 Task: Sort the products in the category "Facial Care & Cosmetics" by best match.
Action: Mouse pressed left at (320, 139)
Screenshot: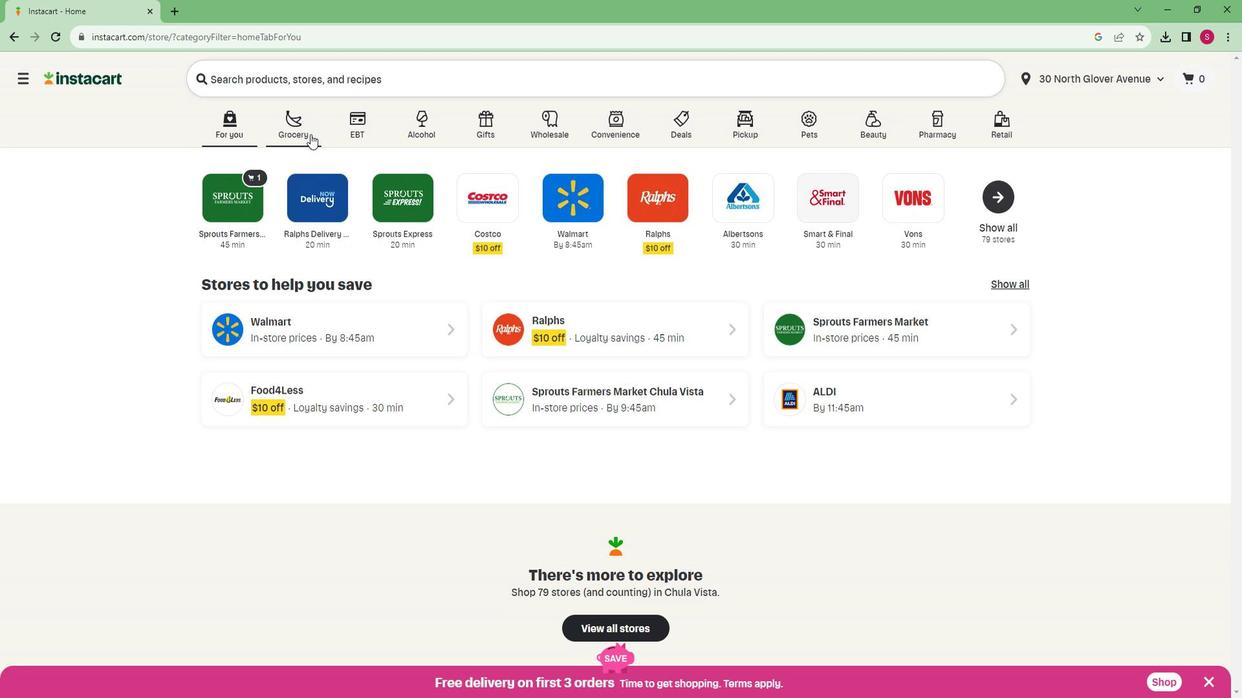 
Action: Mouse moved to (286, 363)
Screenshot: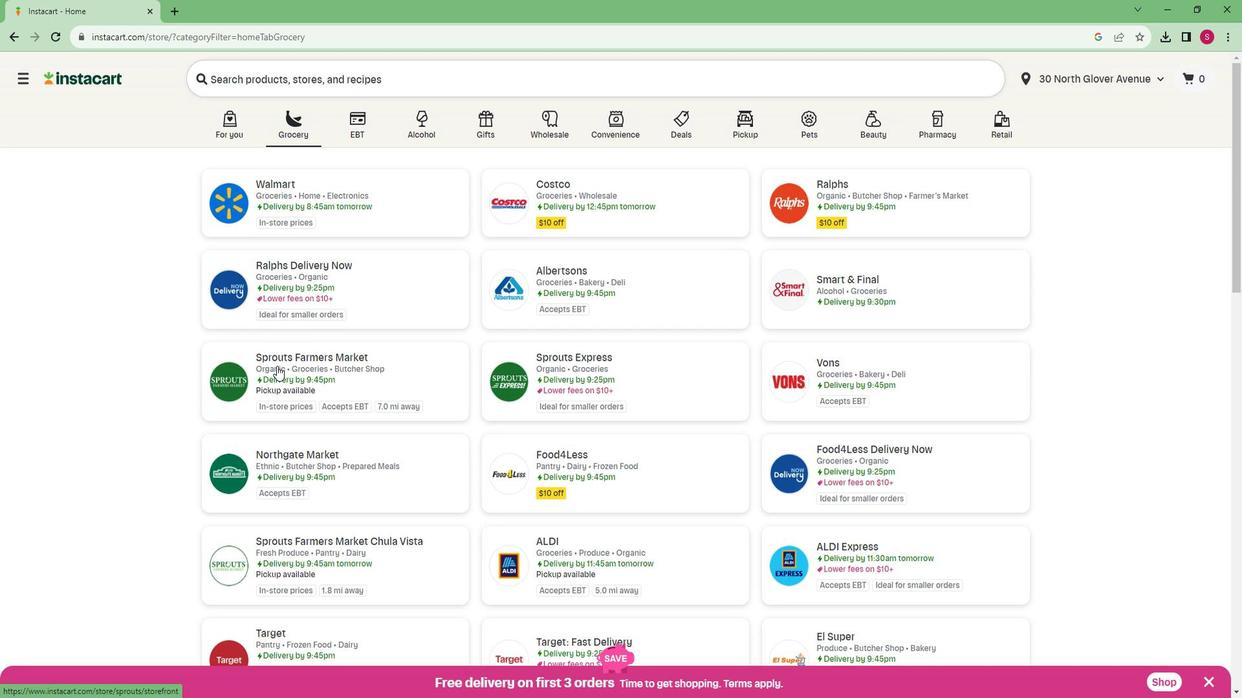 
Action: Mouse pressed left at (286, 363)
Screenshot: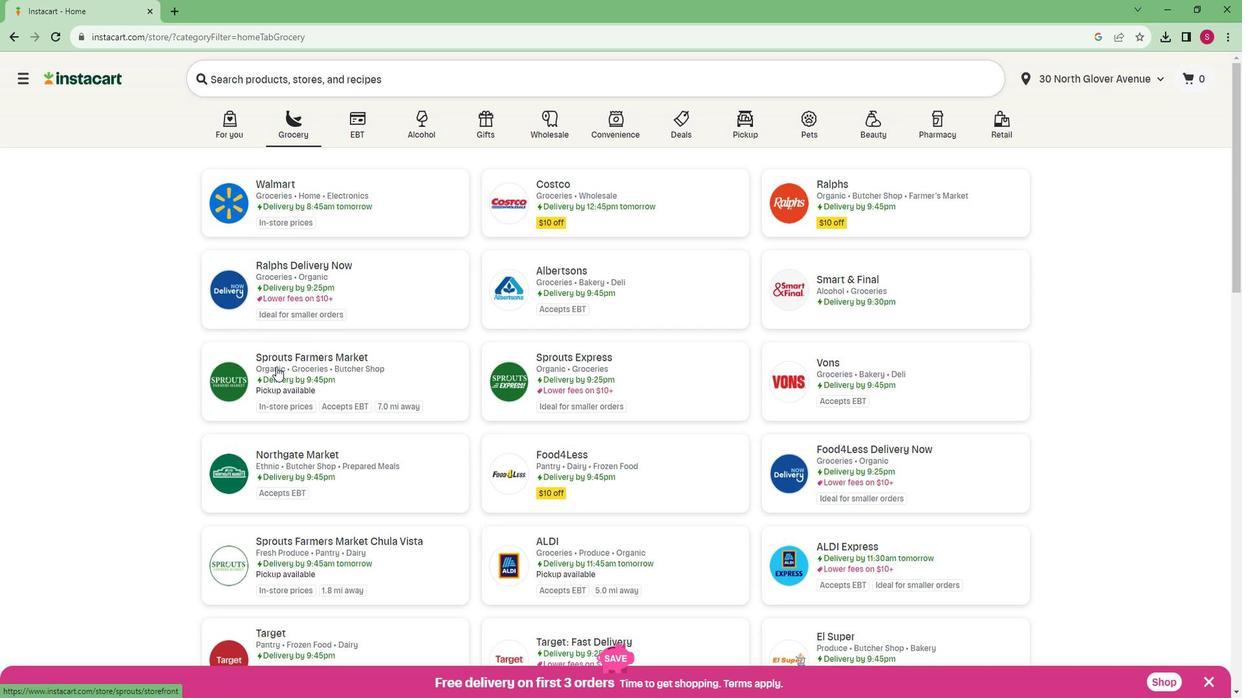 
Action: Mouse moved to (75, 455)
Screenshot: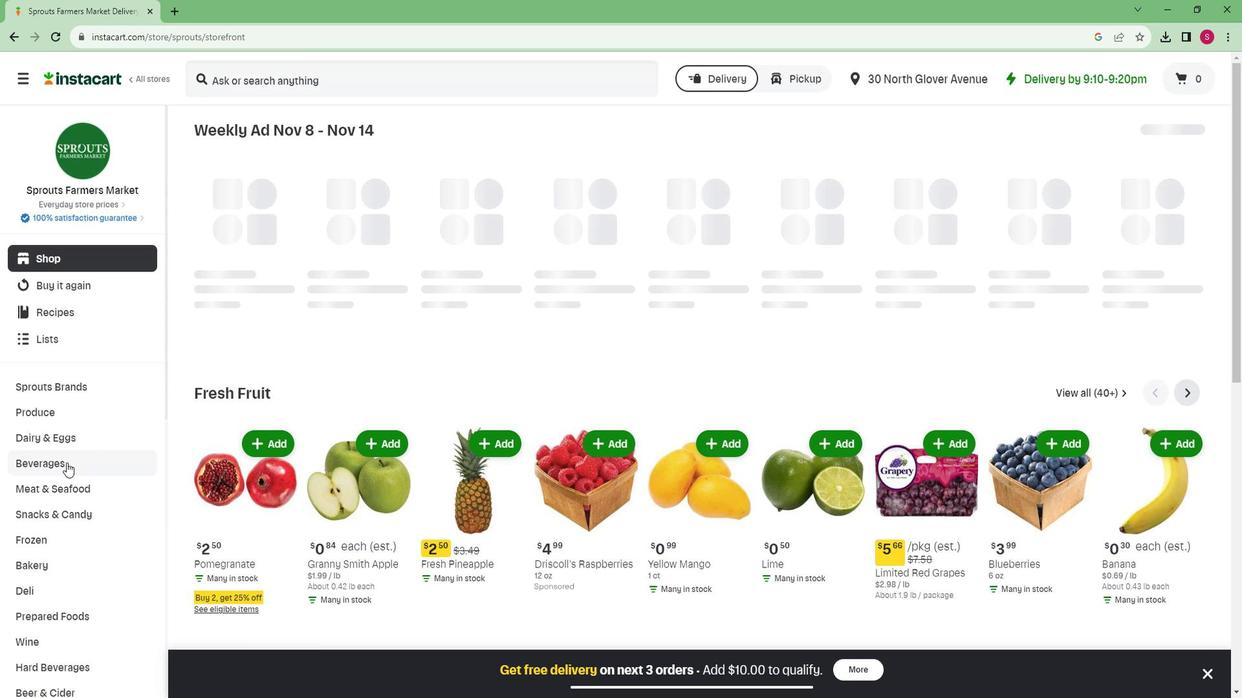 
Action: Mouse scrolled (75, 454) with delta (0, 0)
Screenshot: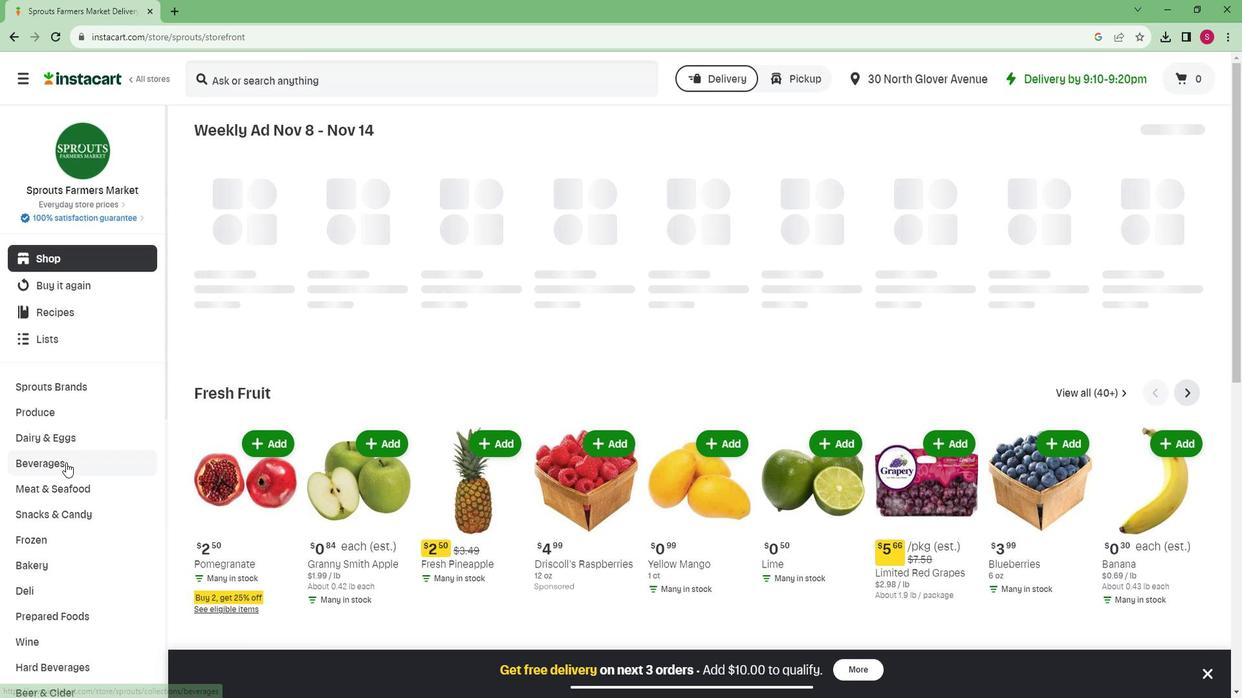 
Action: Mouse scrolled (75, 454) with delta (0, 0)
Screenshot: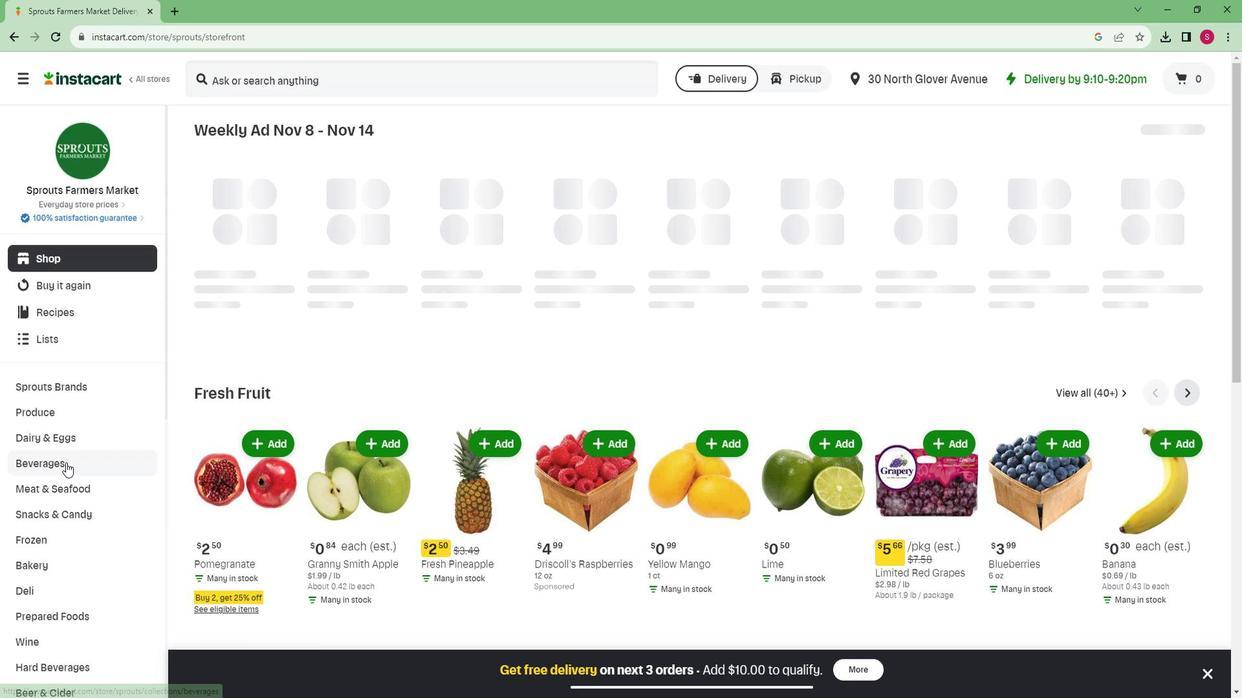 
Action: Mouse scrolled (75, 454) with delta (0, 0)
Screenshot: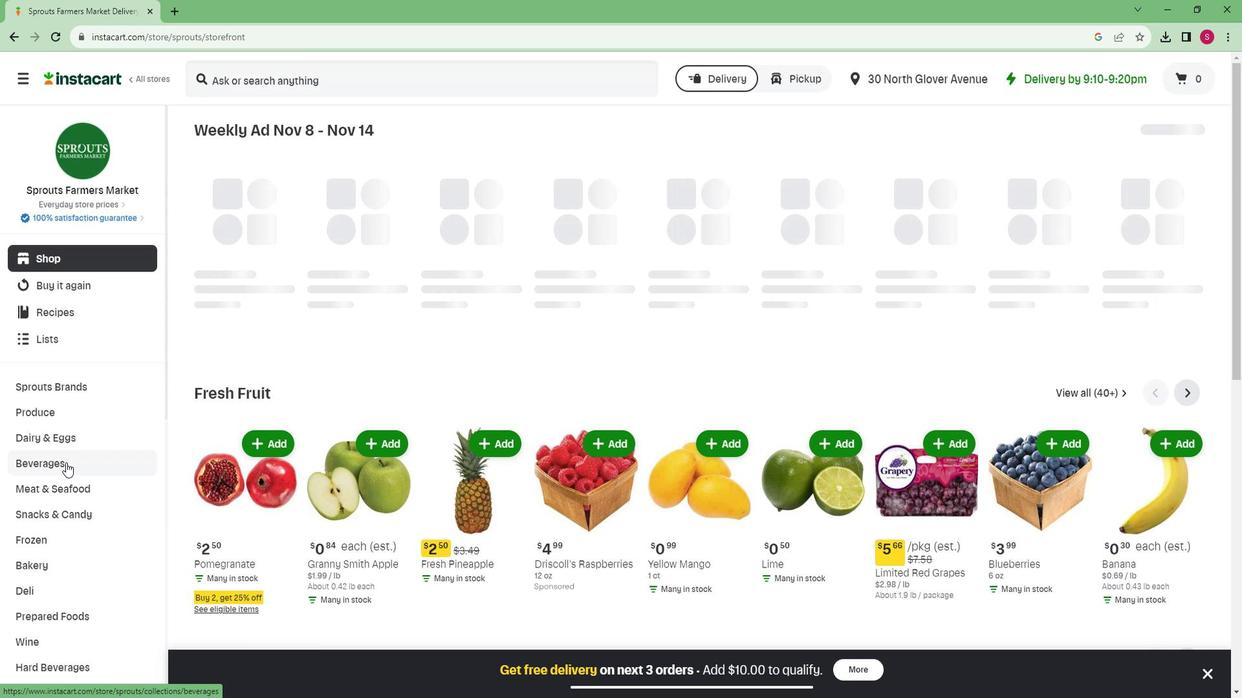 
Action: Mouse scrolled (75, 454) with delta (0, 0)
Screenshot: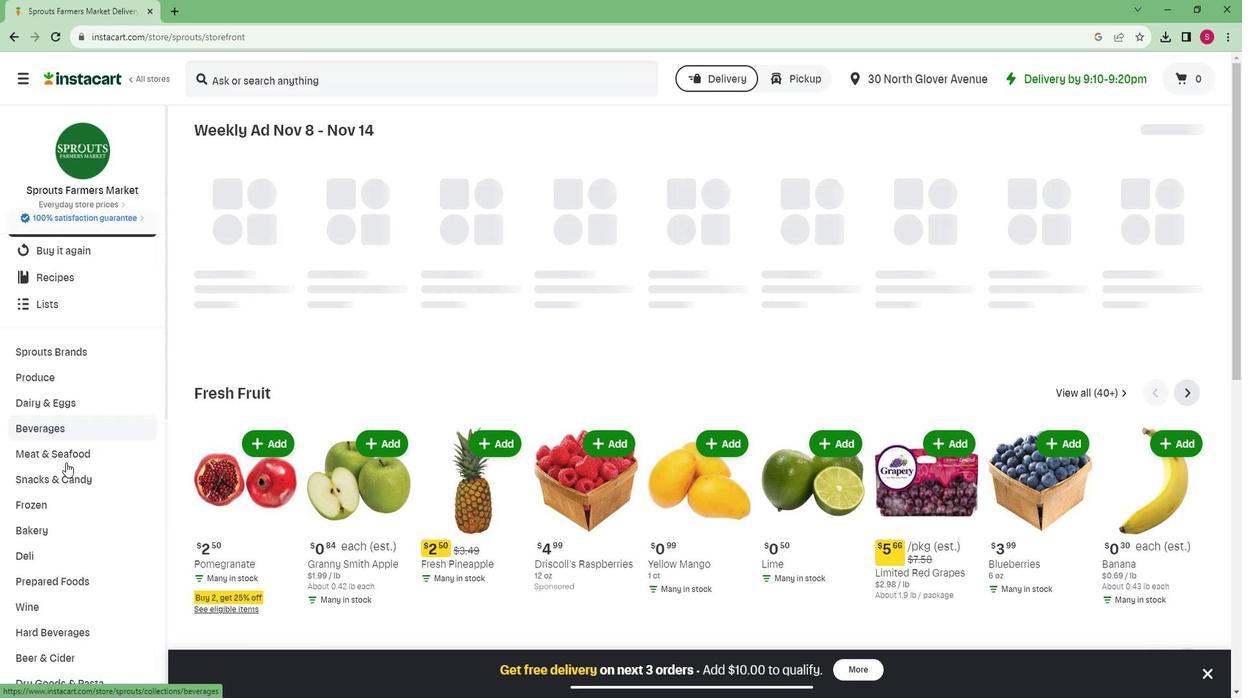 
Action: Mouse scrolled (75, 454) with delta (0, 0)
Screenshot: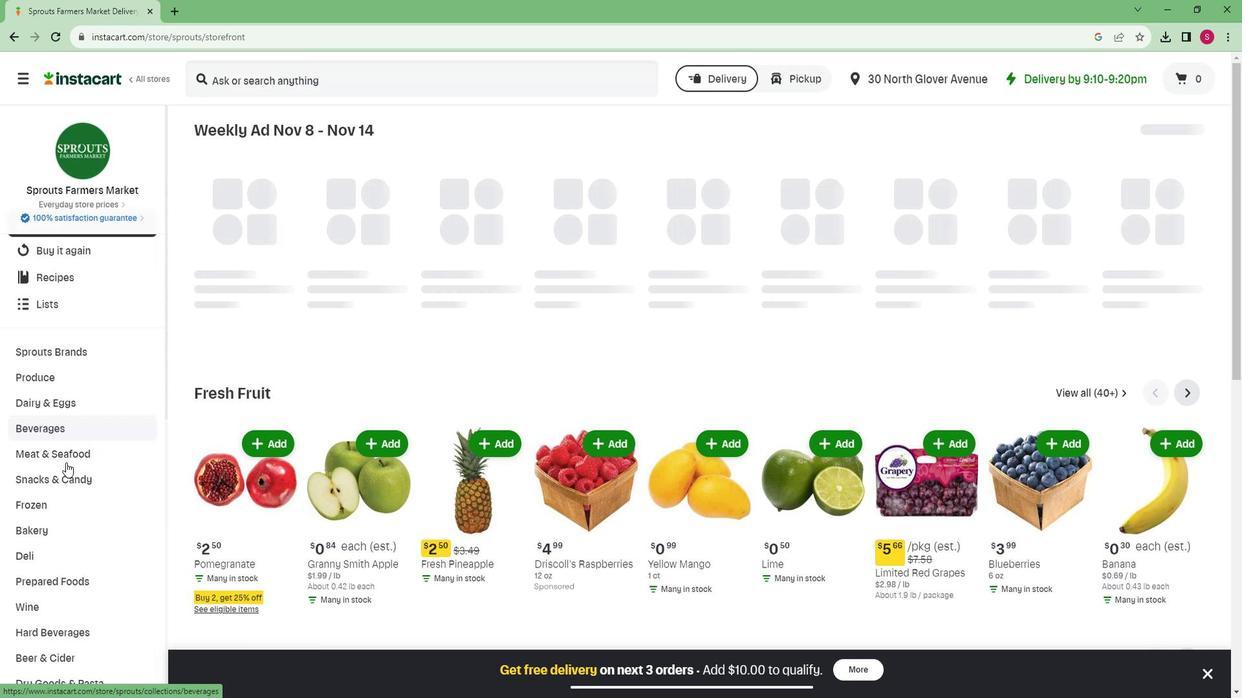 
Action: Mouse scrolled (75, 454) with delta (0, 0)
Screenshot: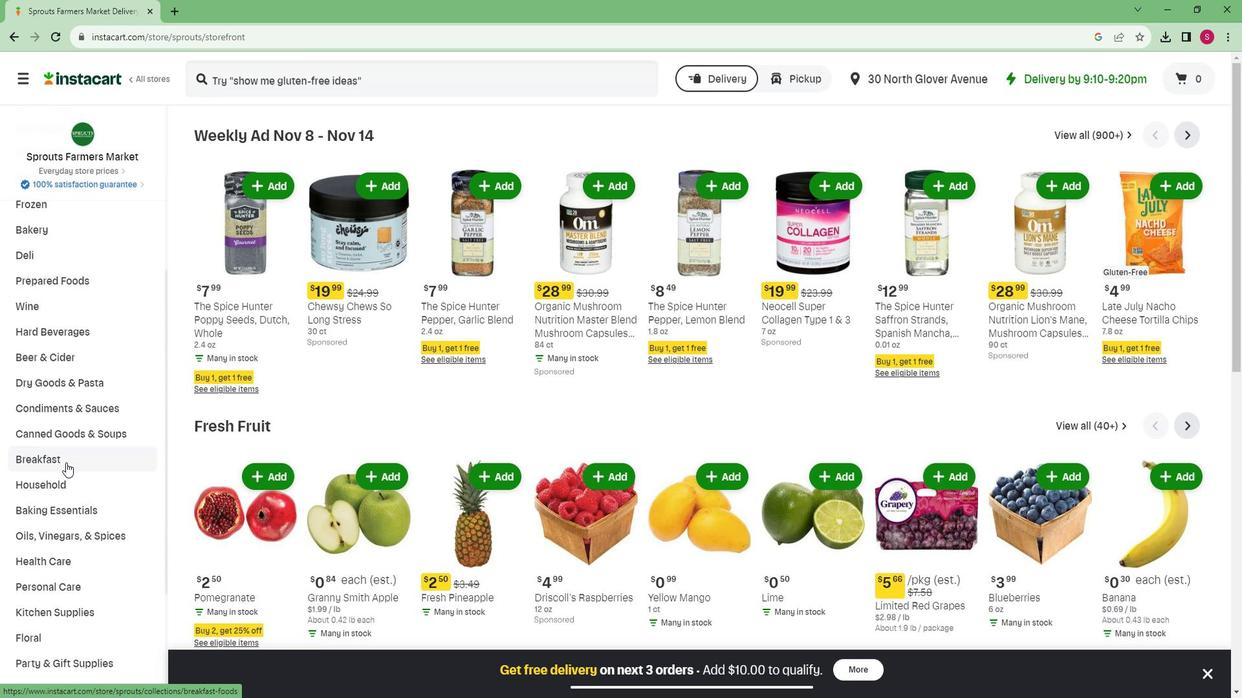 
Action: Mouse scrolled (75, 454) with delta (0, 0)
Screenshot: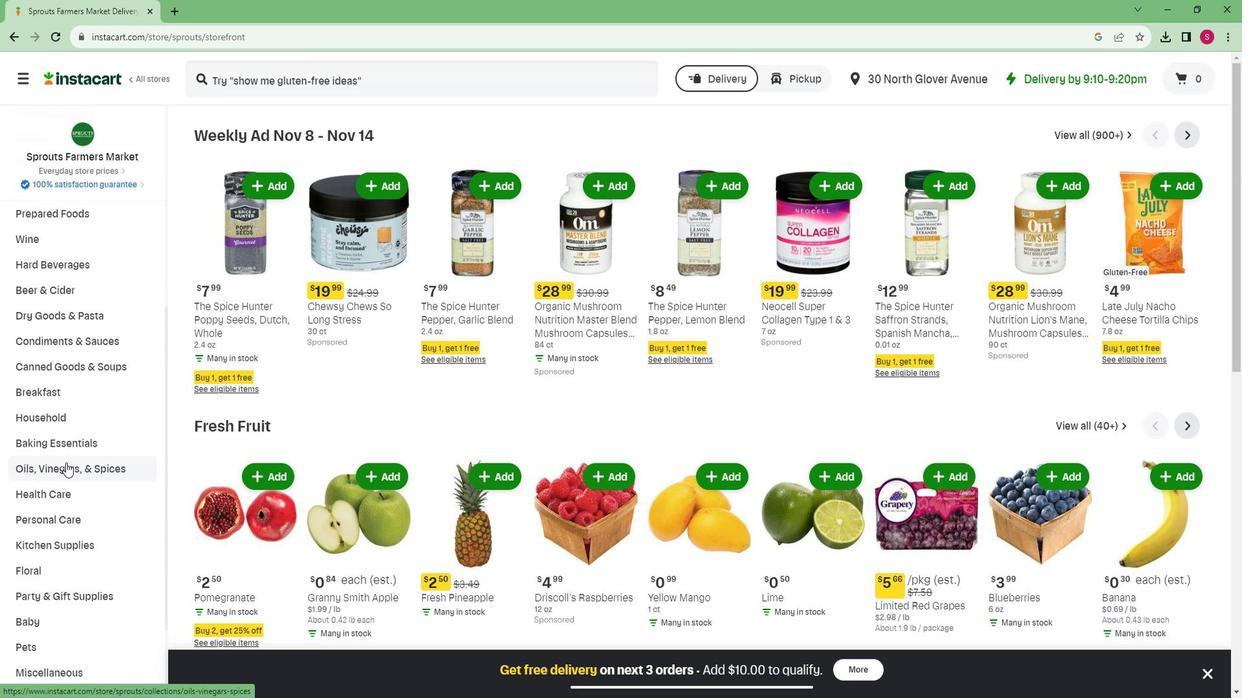 
Action: Mouse scrolled (75, 454) with delta (0, 0)
Screenshot: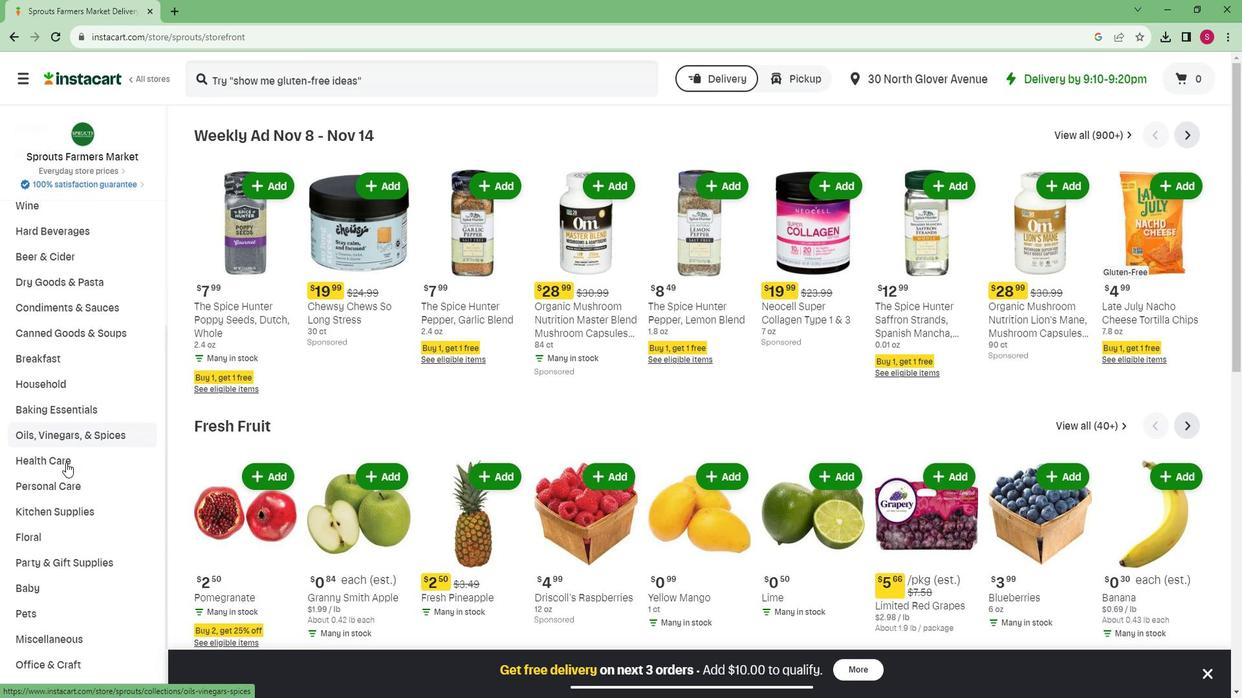 
Action: Mouse scrolled (75, 454) with delta (0, 0)
Screenshot: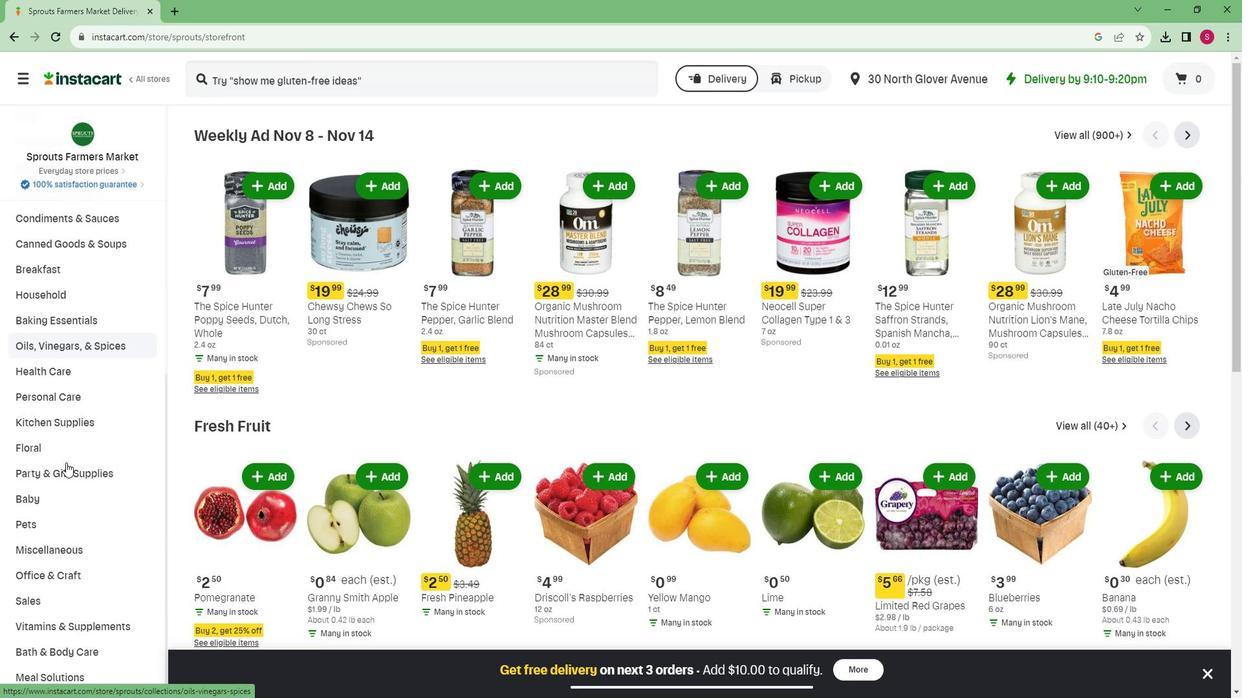 
Action: Mouse moved to (55, 631)
Screenshot: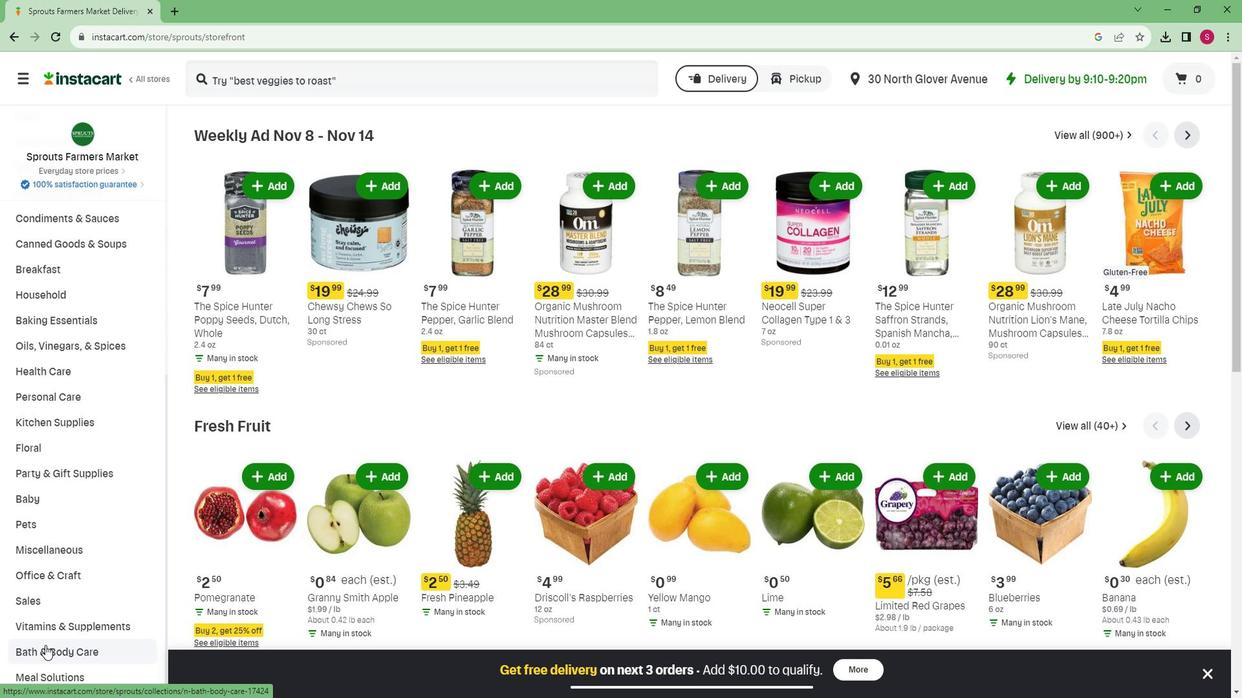 
Action: Mouse pressed left at (55, 631)
Screenshot: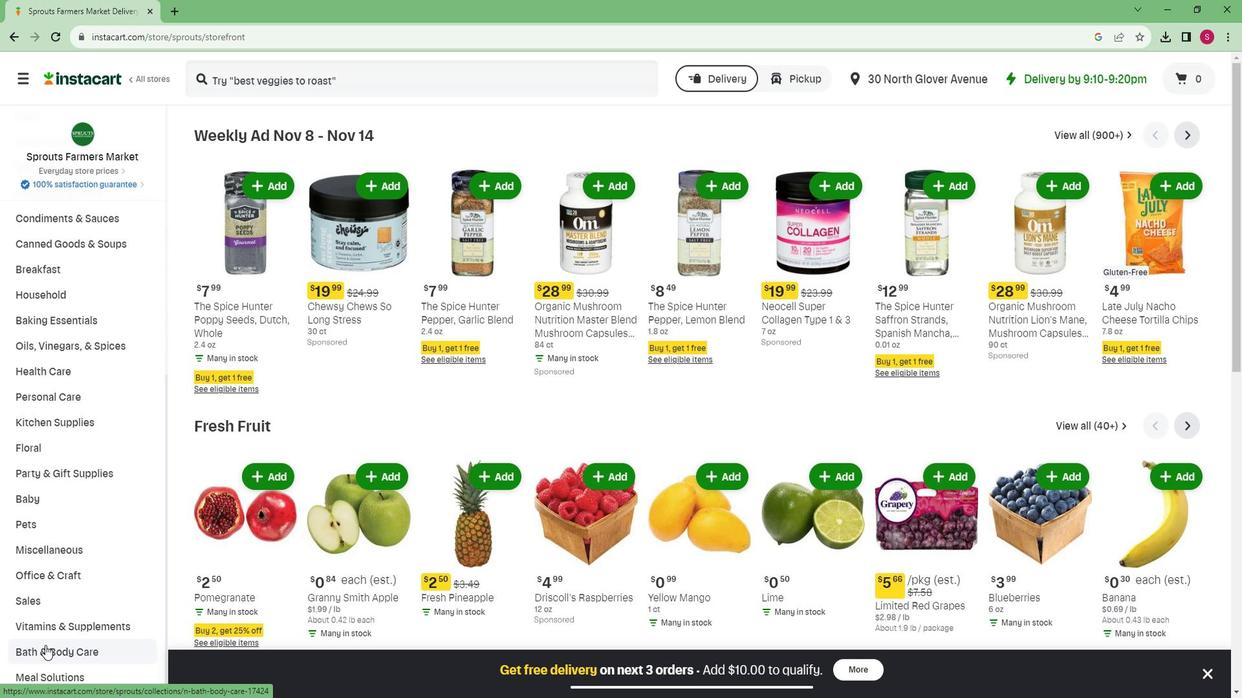
Action: Mouse moved to (715, 174)
Screenshot: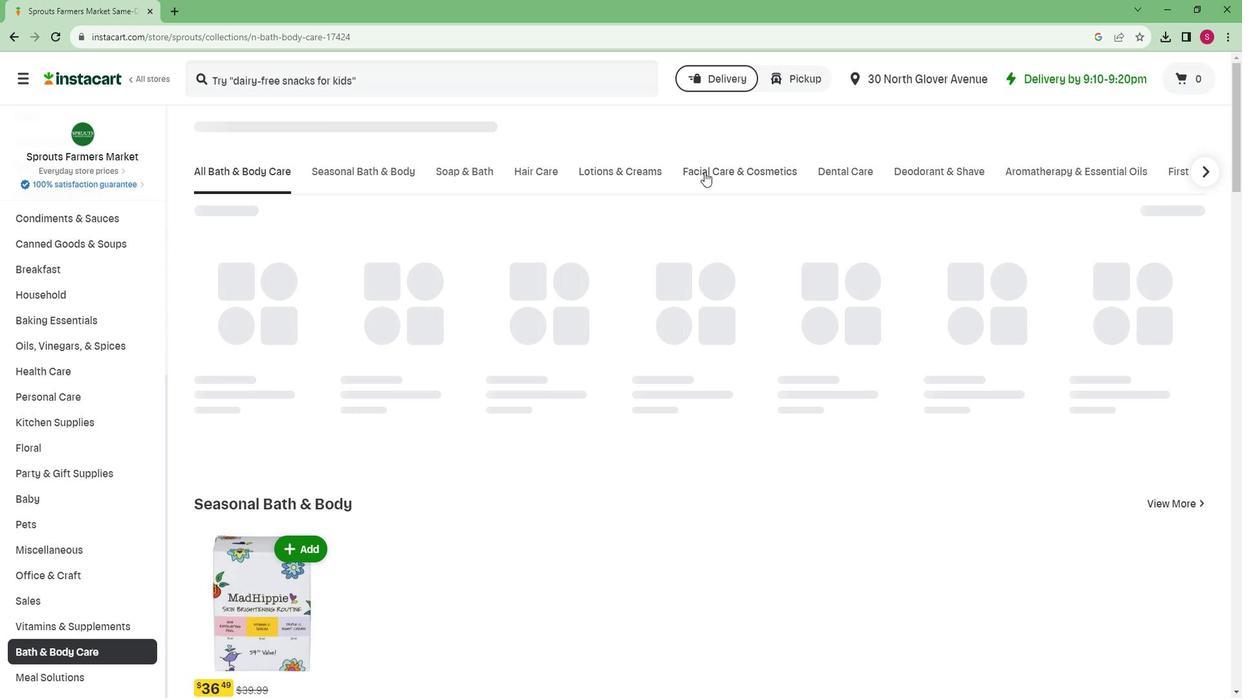 
Action: Mouse pressed left at (715, 174)
Screenshot: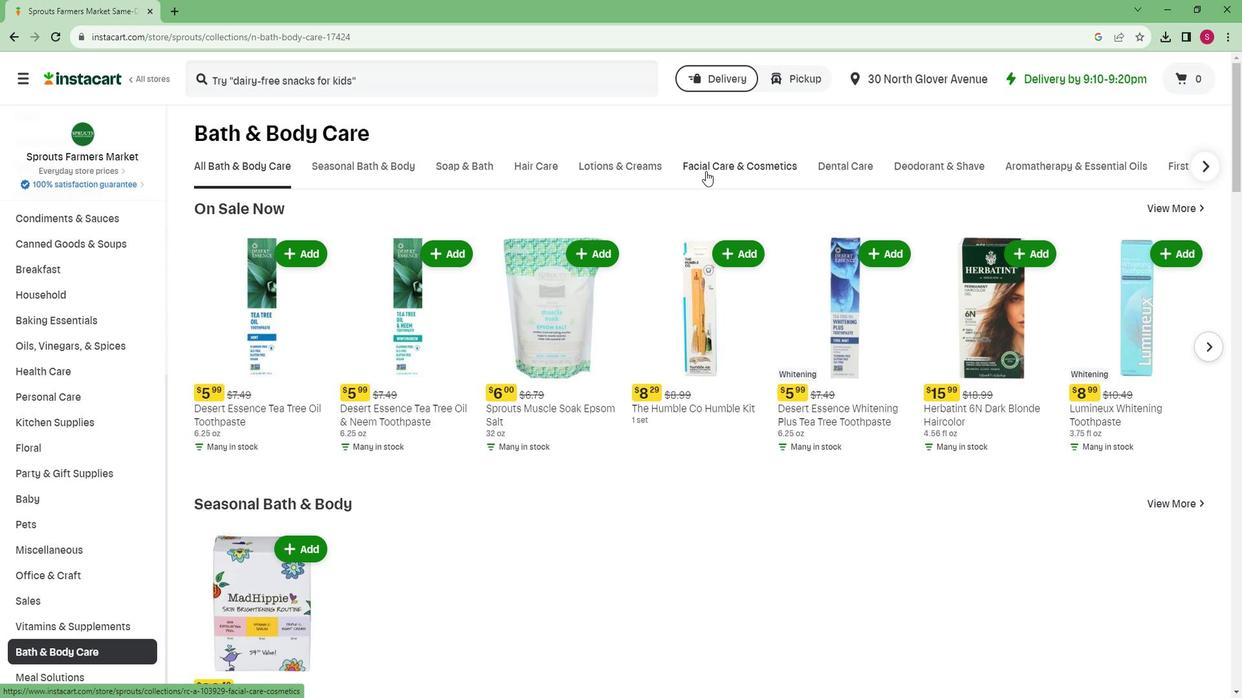 
Action: Mouse moved to (1188, 214)
Screenshot: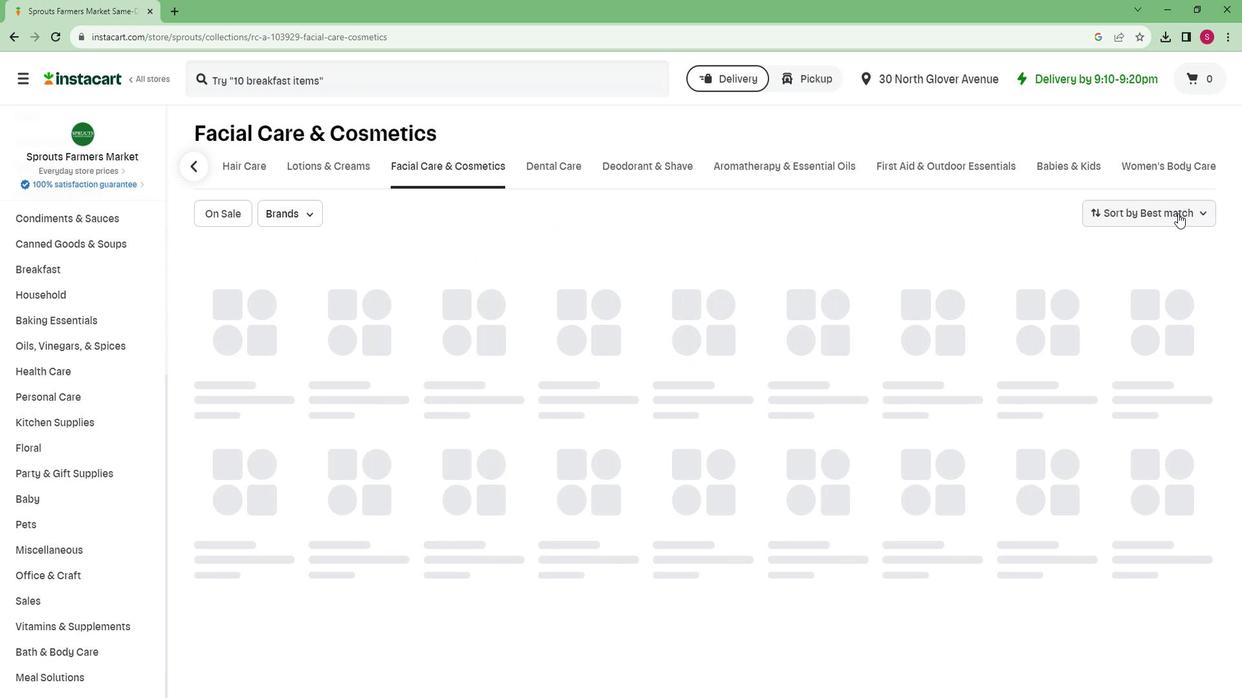 
Action: Mouse pressed left at (1188, 214)
Screenshot: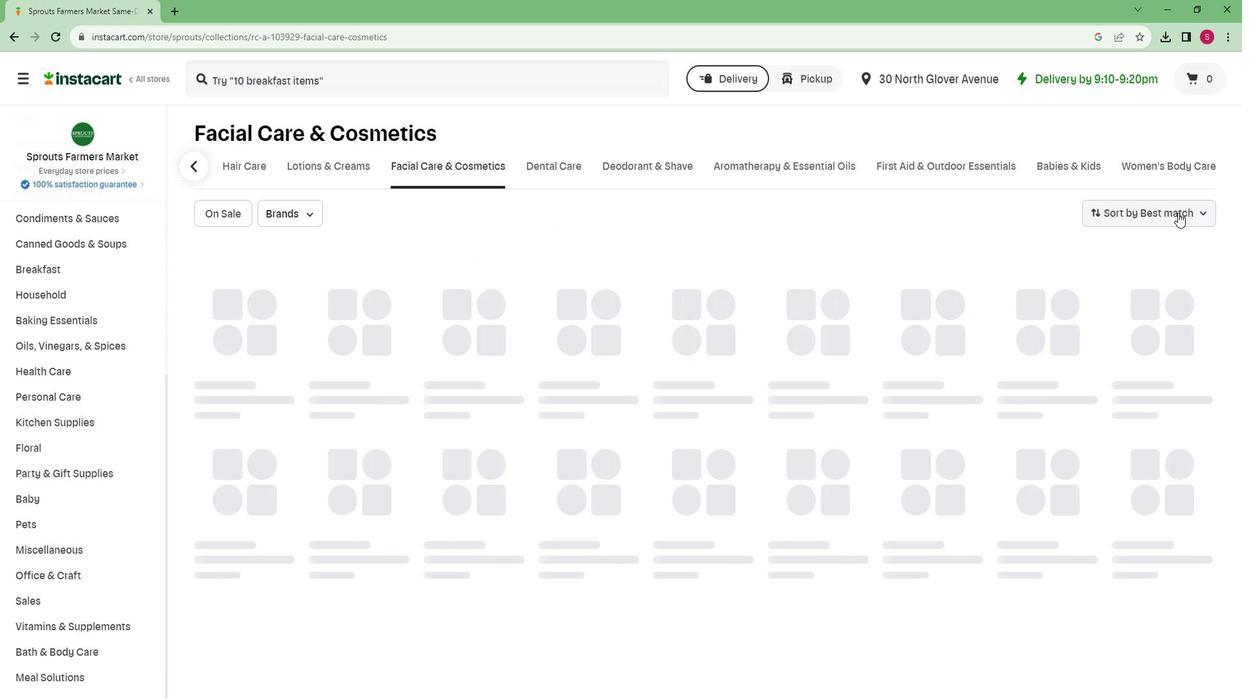 
Action: Mouse moved to (1139, 254)
Screenshot: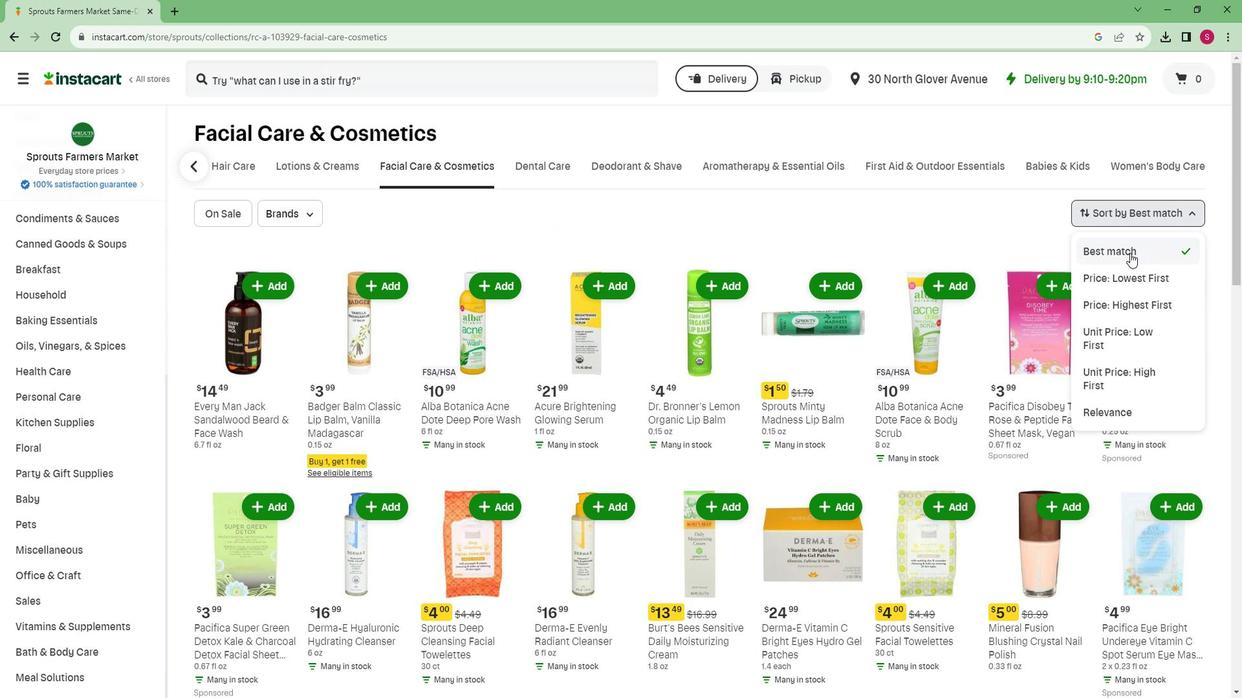 
Action: Mouse pressed left at (1139, 254)
Screenshot: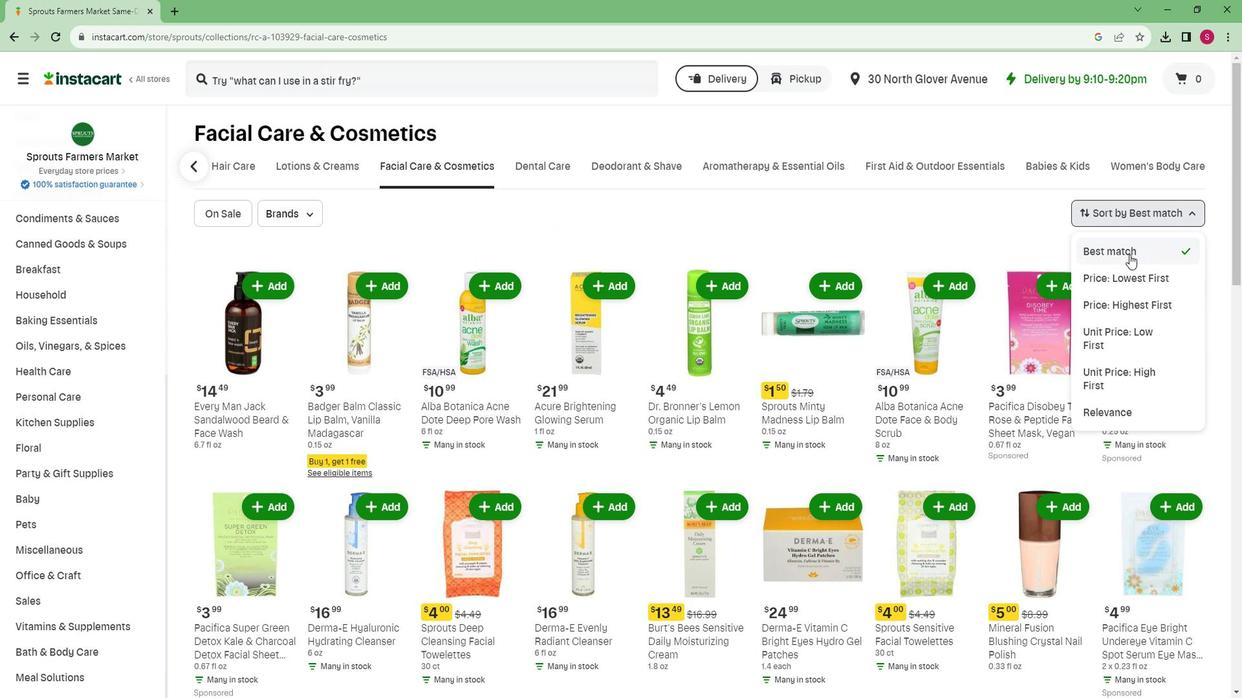 
Action: Mouse moved to (434, 343)
Screenshot: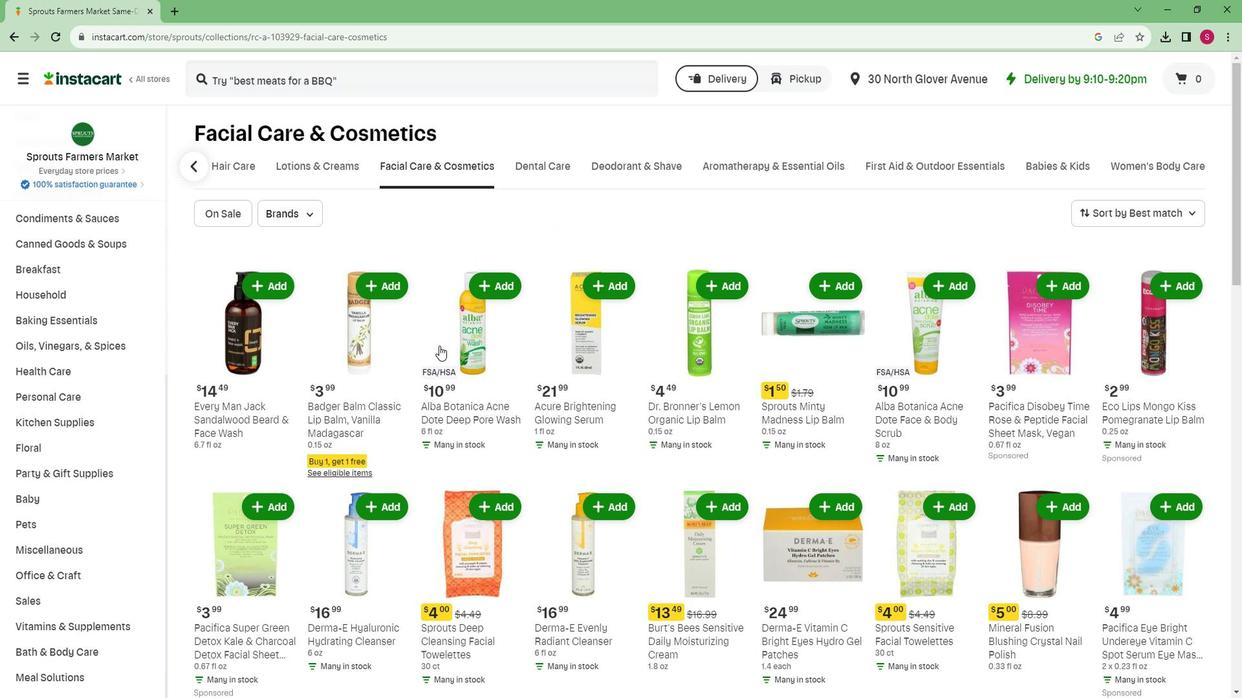 
